 Task: Add Cedar's Mediterranean Foods Organic Grecian Golden Hour Hommus to the cart.
Action: Mouse moved to (791, 251)
Screenshot: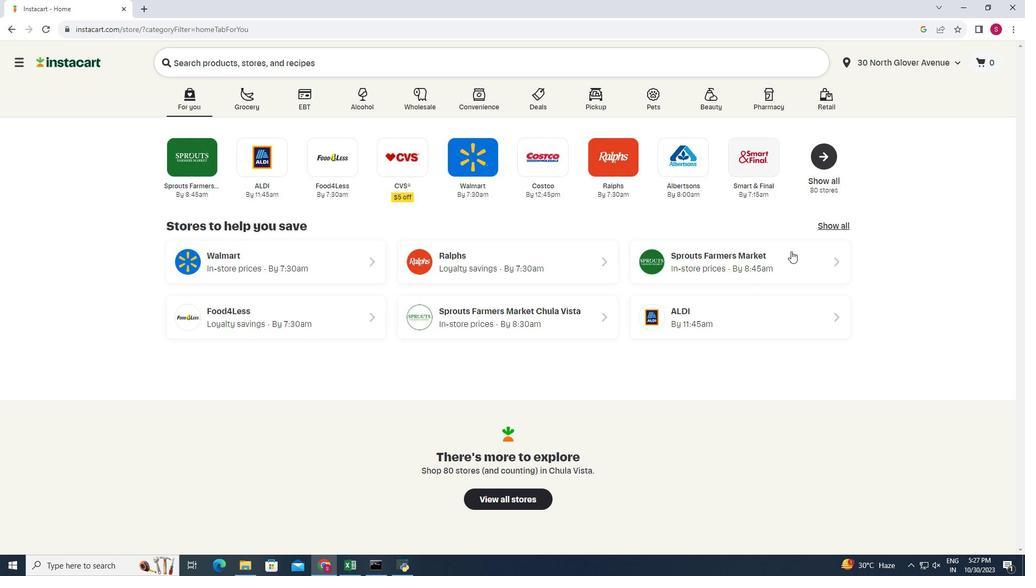 
Action: Mouse pressed left at (791, 251)
Screenshot: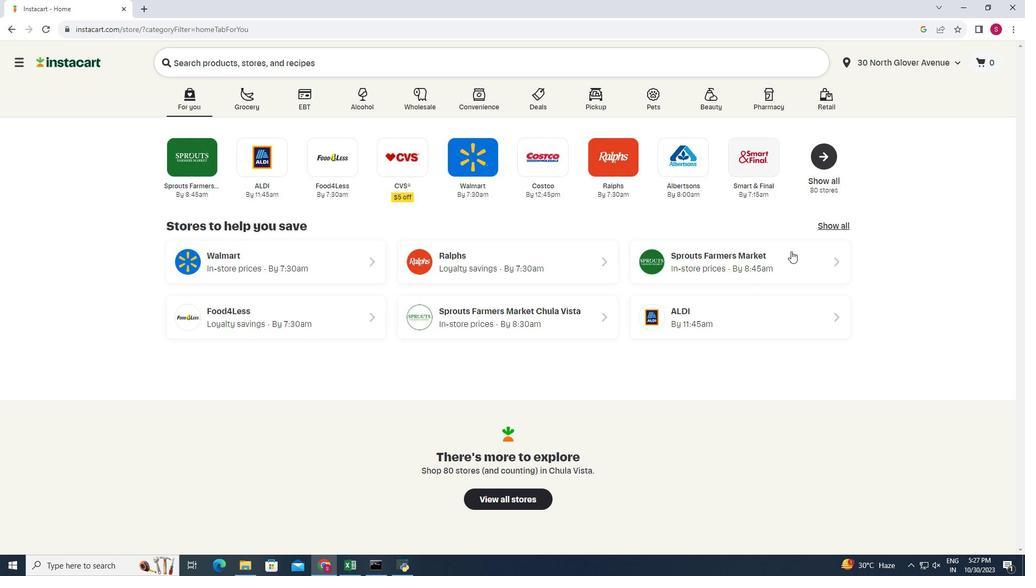 
Action: Mouse moved to (33, 469)
Screenshot: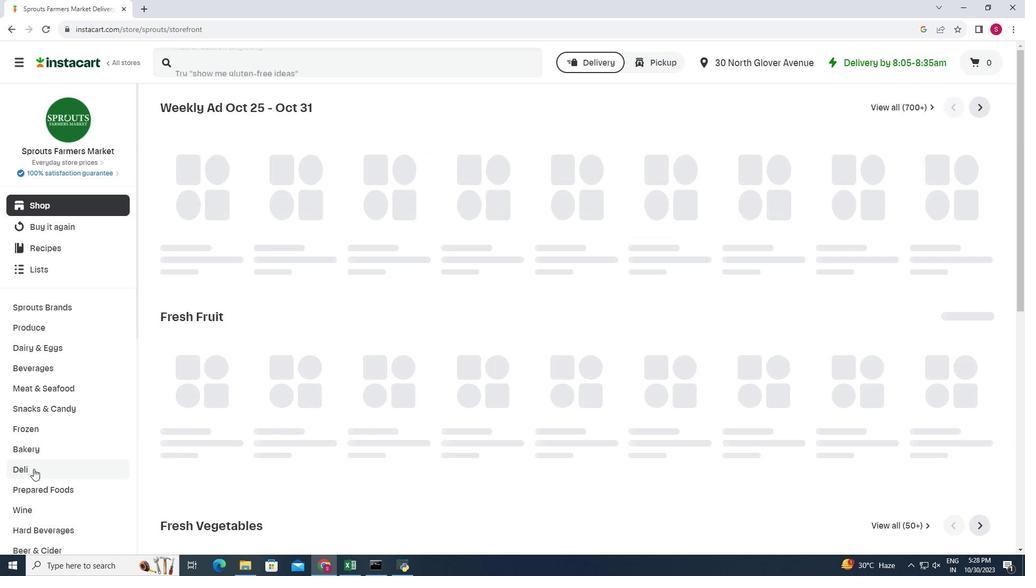 
Action: Mouse pressed left at (33, 469)
Screenshot: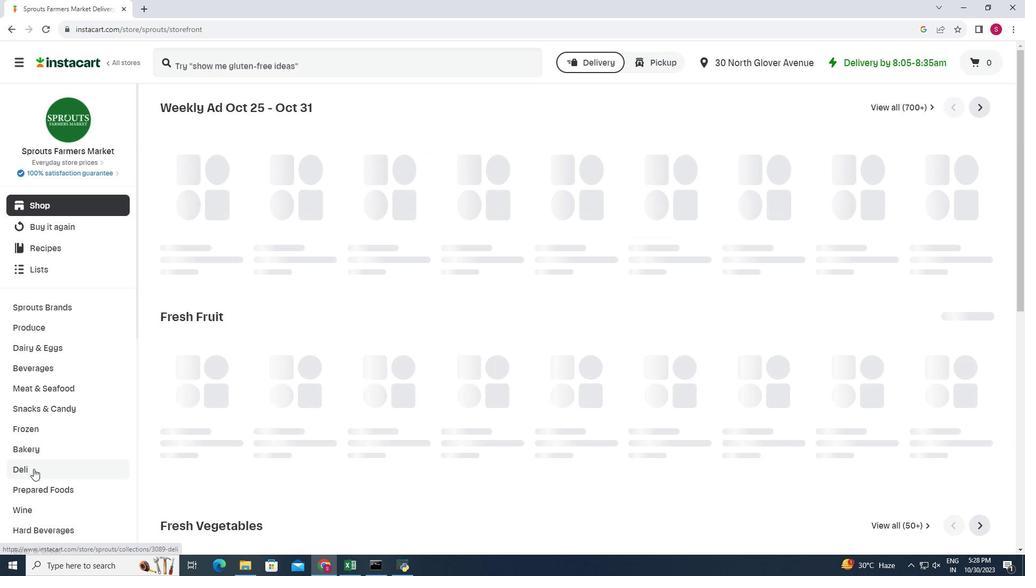 
Action: Mouse moved to (327, 133)
Screenshot: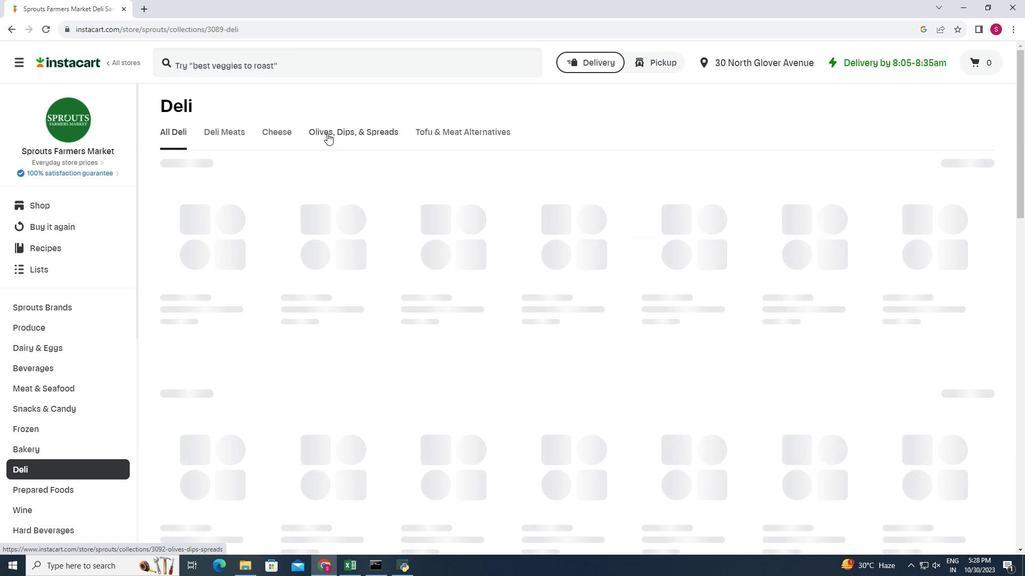 
Action: Mouse pressed left at (327, 133)
Screenshot: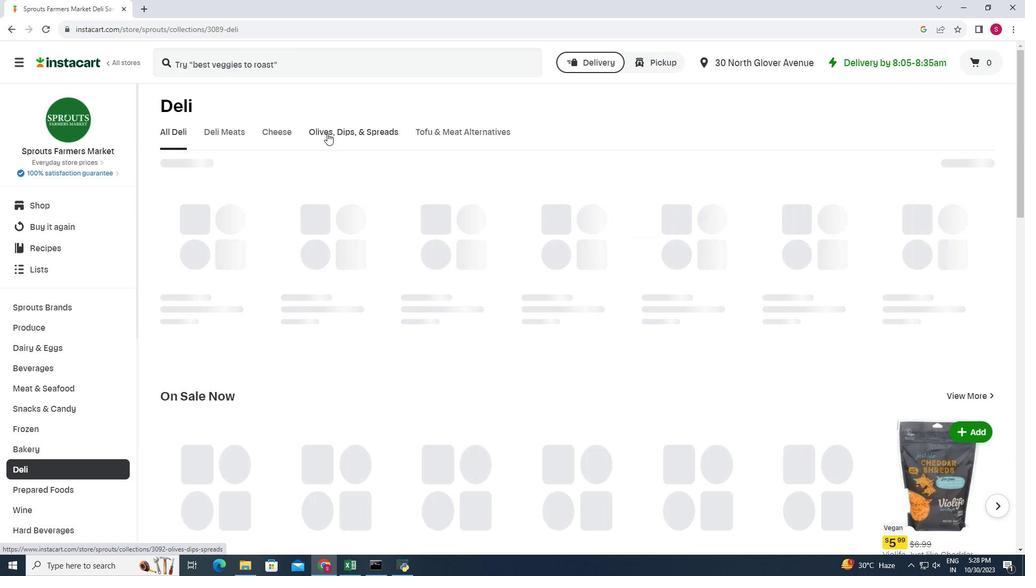 
Action: Mouse moved to (260, 177)
Screenshot: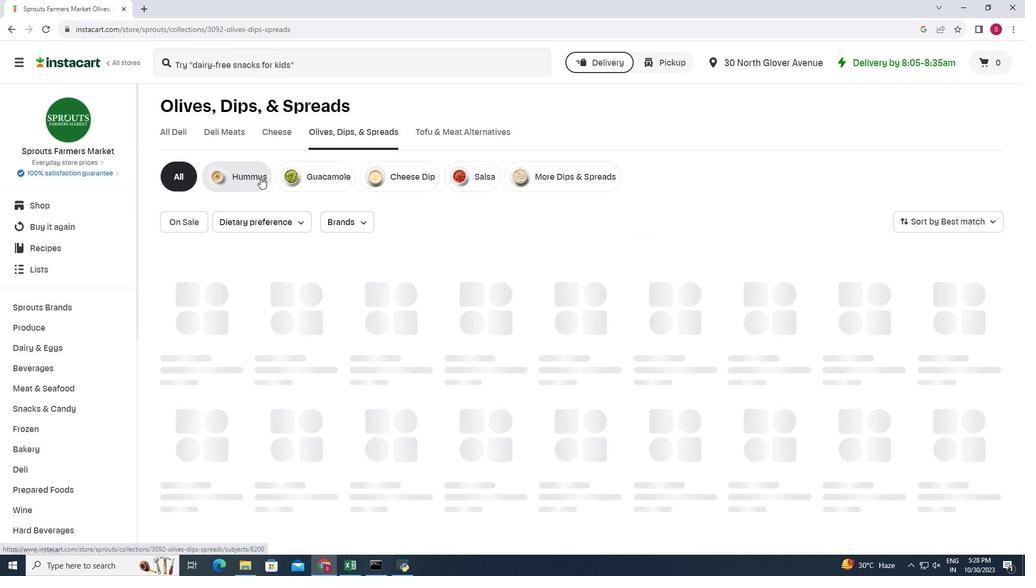 
Action: Mouse pressed left at (260, 177)
Screenshot: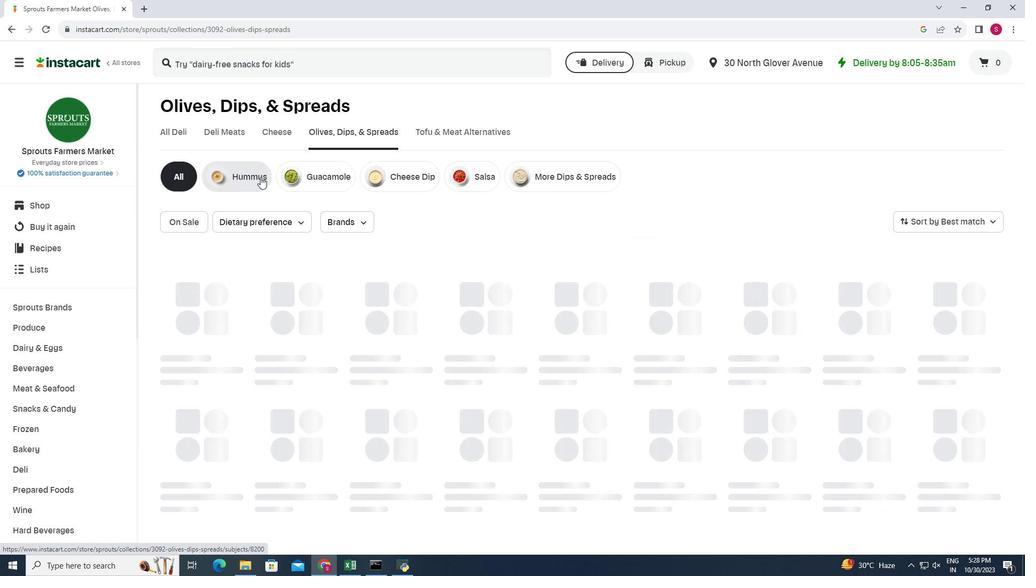 
Action: Mouse moved to (701, 213)
Screenshot: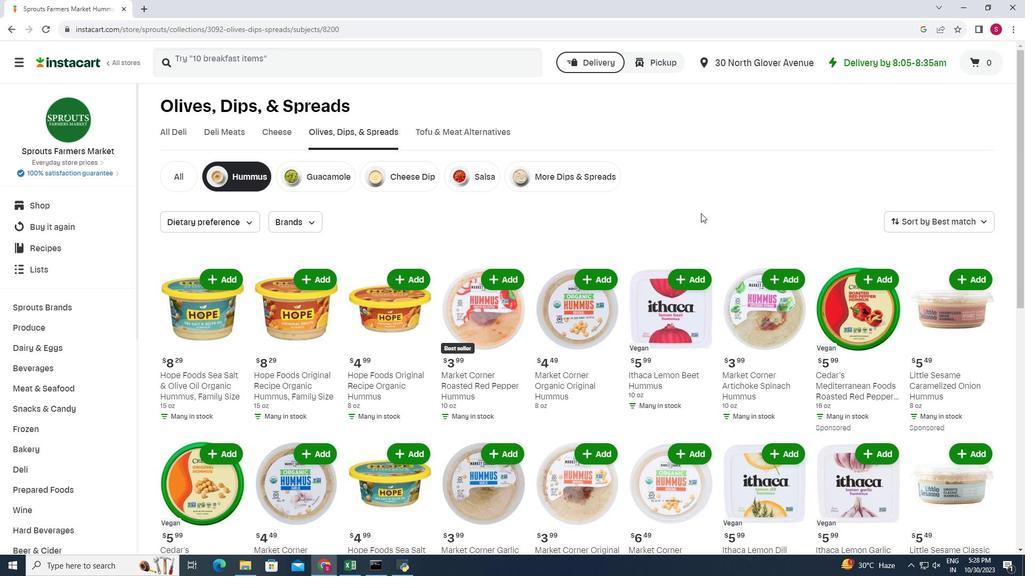 
Action: Mouse scrolled (701, 213) with delta (0, 0)
Screenshot: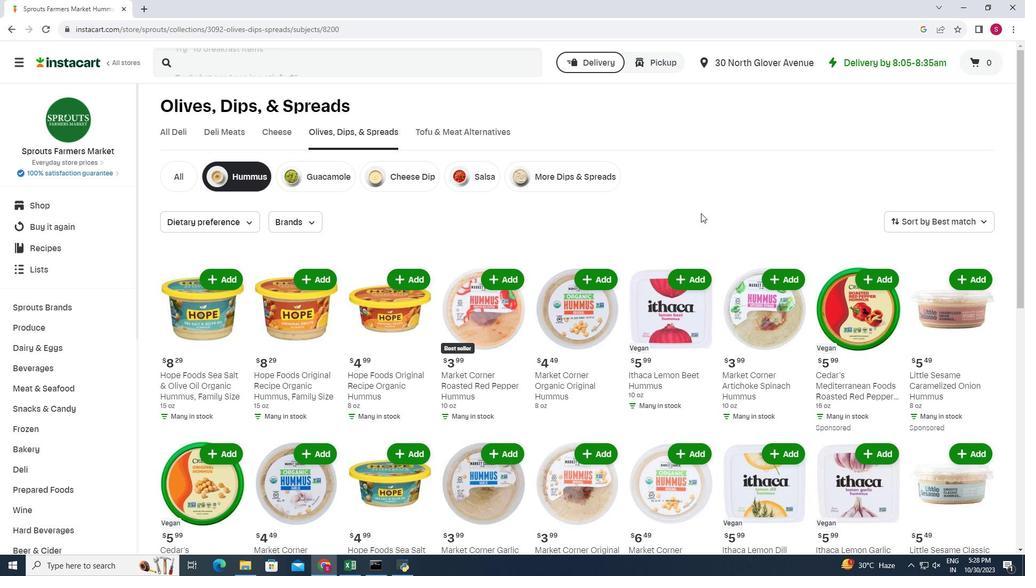 
Action: Mouse moved to (715, 207)
Screenshot: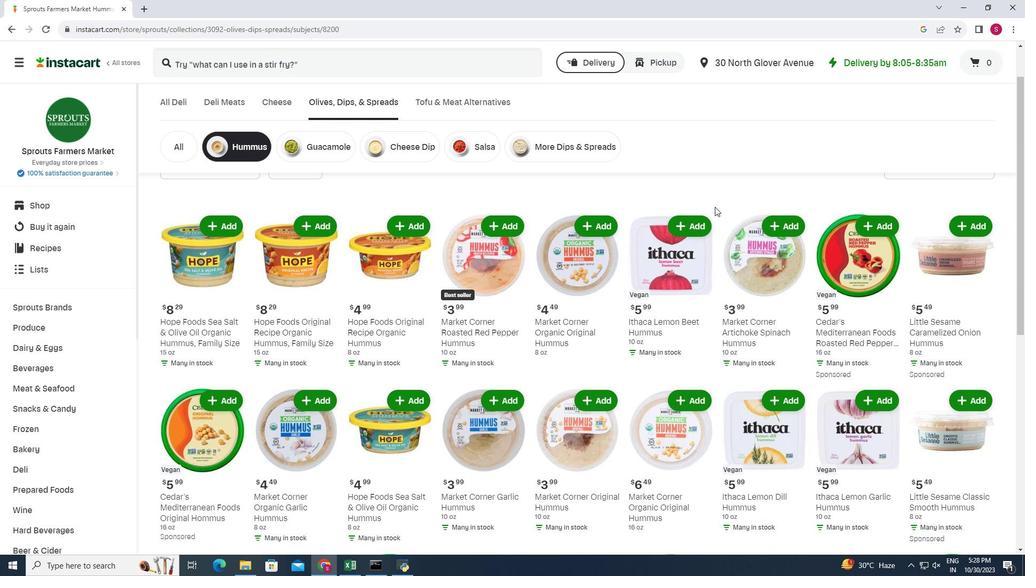 
Action: Mouse scrolled (715, 206) with delta (0, 0)
Screenshot: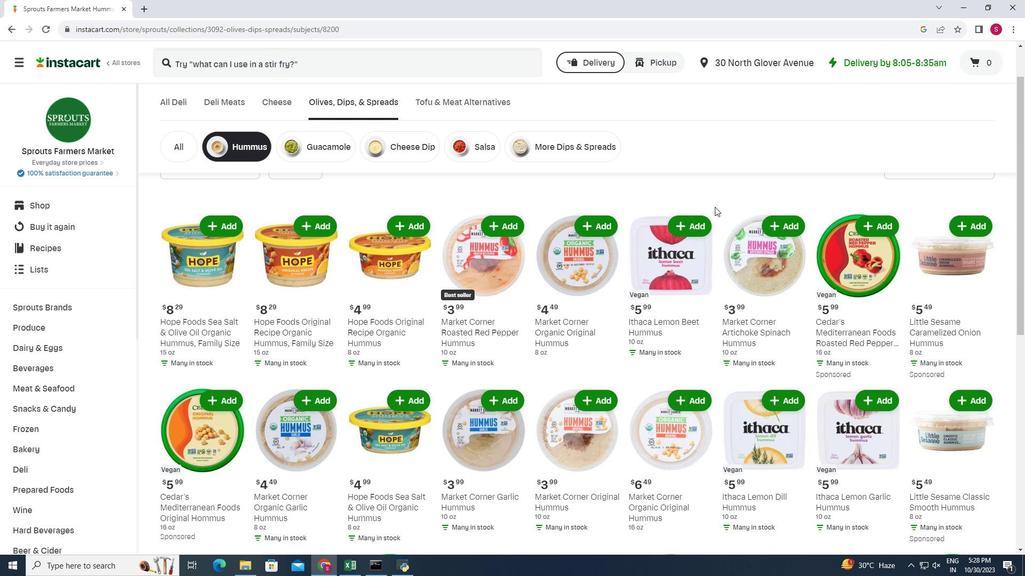 
Action: Mouse scrolled (715, 206) with delta (0, 0)
Screenshot: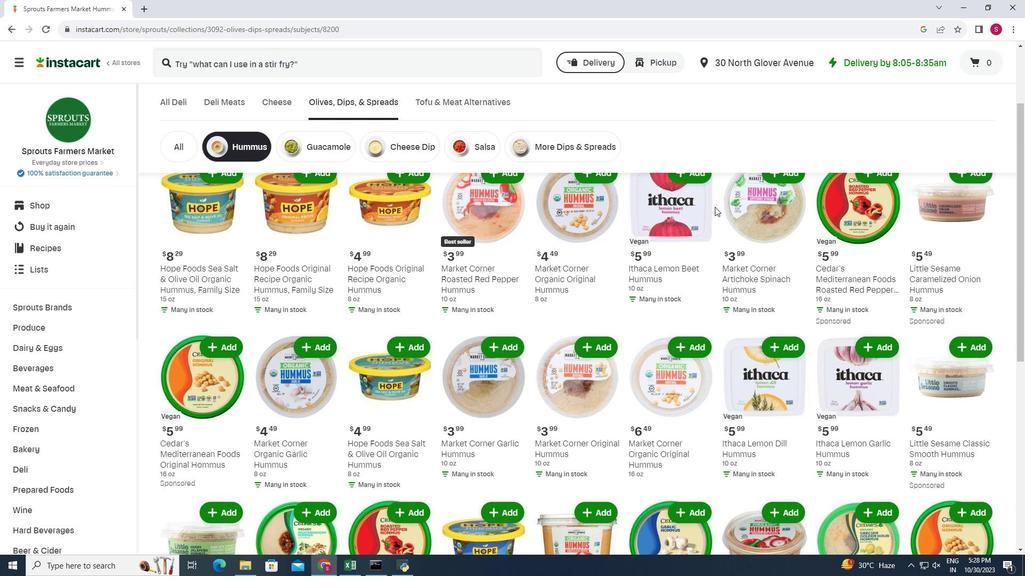 
Action: Mouse scrolled (715, 206) with delta (0, 0)
Screenshot: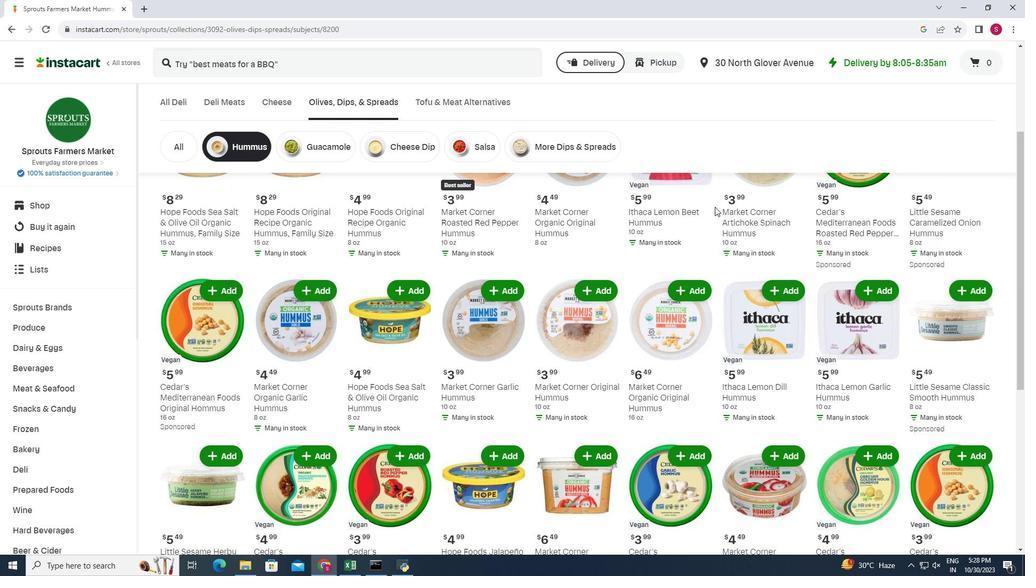 
Action: Mouse scrolled (715, 206) with delta (0, 0)
Screenshot: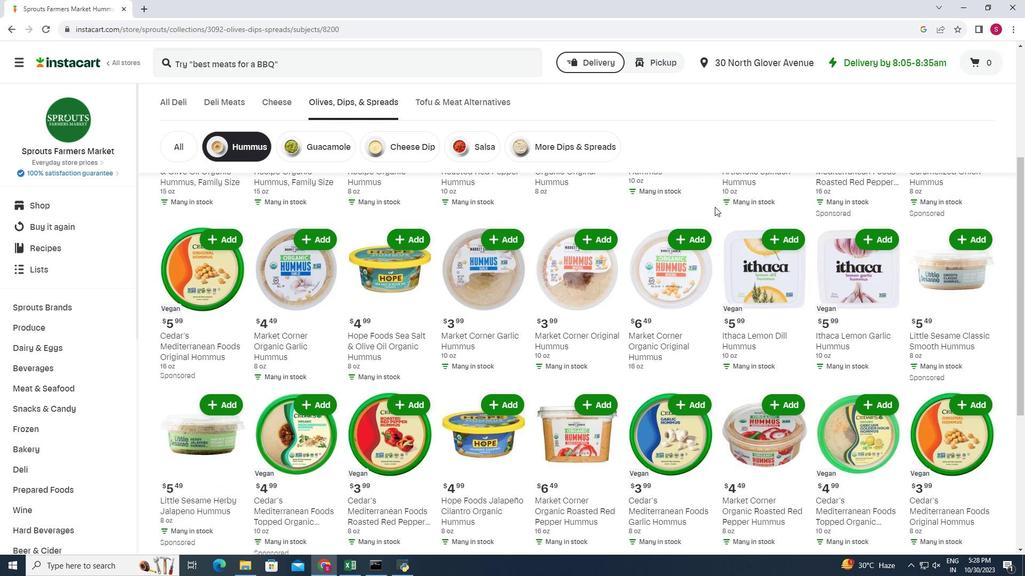 
Action: Mouse scrolled (715, 206) with delta (0, 0)
Screenshot: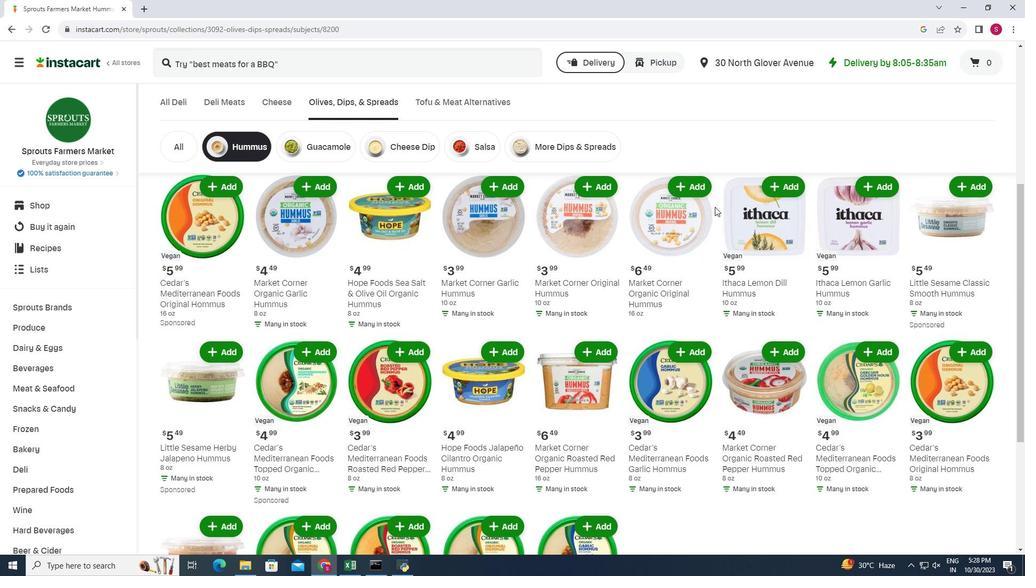 
Action: Mouse scrolled (715, 206) with delta (0, 0)
Screenshot: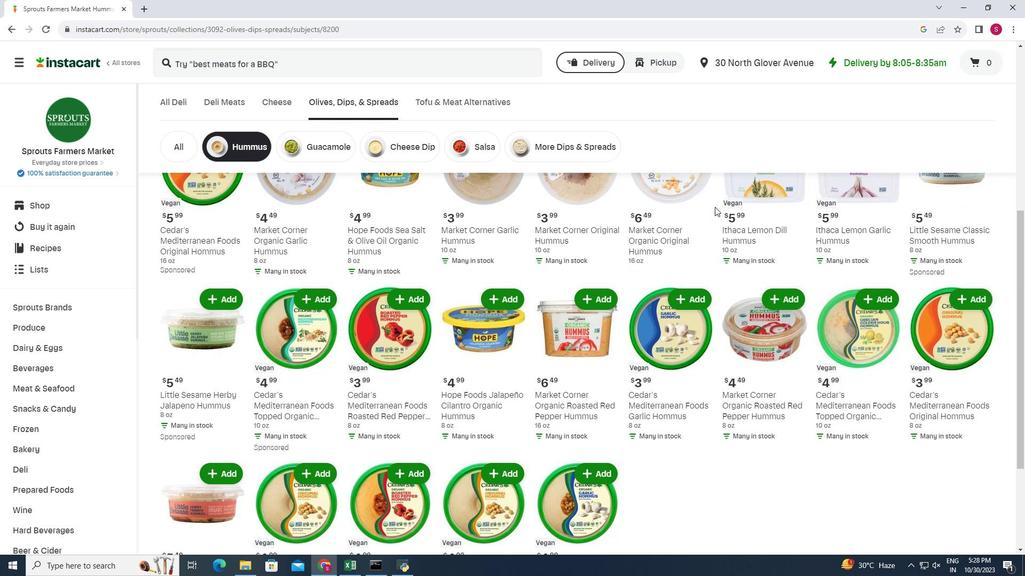 
Action: Mouse scrolled (715, 206) with delta (0, 0)
Screenshot: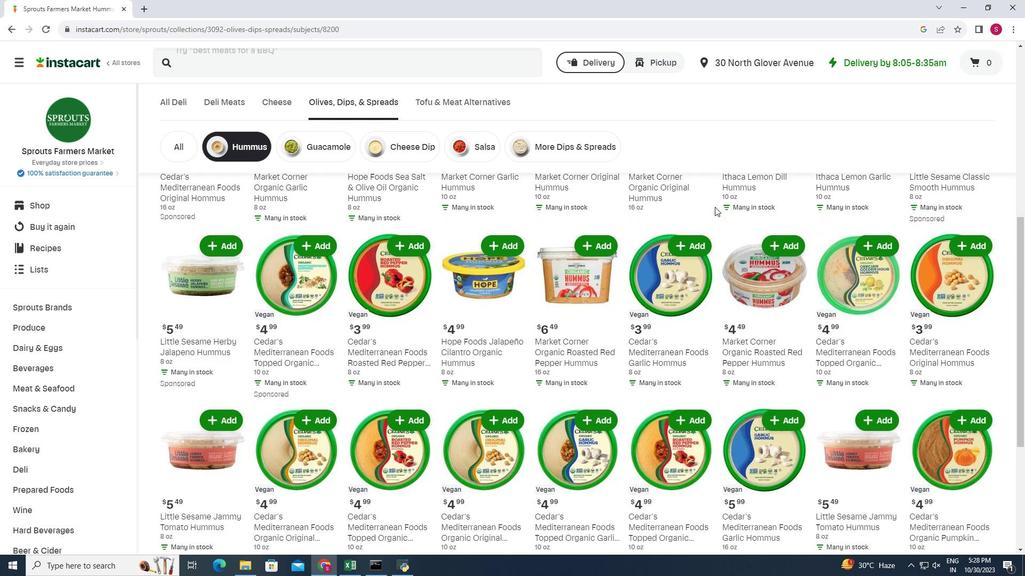 
Action: Mouse scrolled (715, 206) with delta (0, 0)
Screenshot: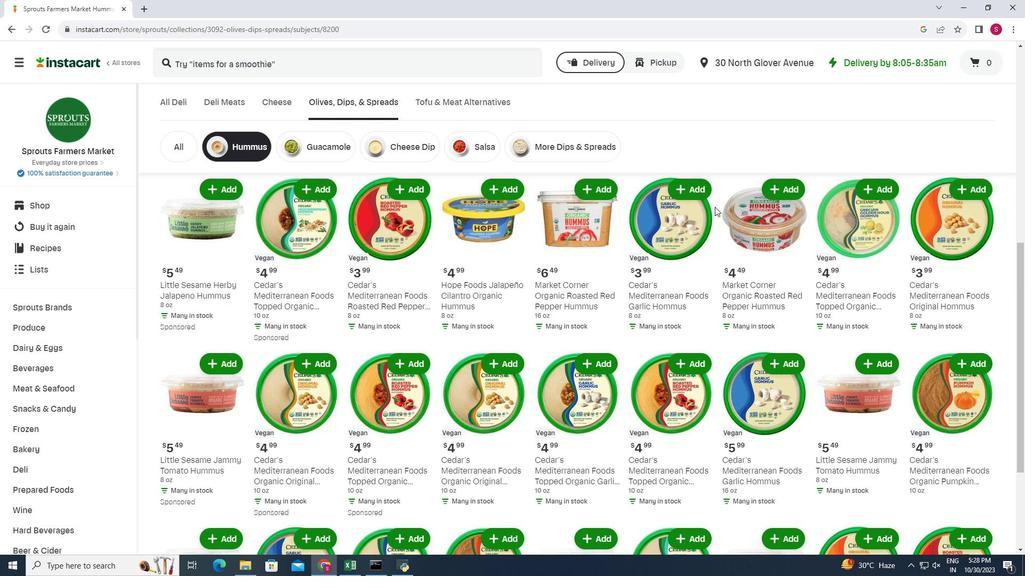 
Action: Mouse scrolled (715, 206) with delta (0, 0)
Screenshot: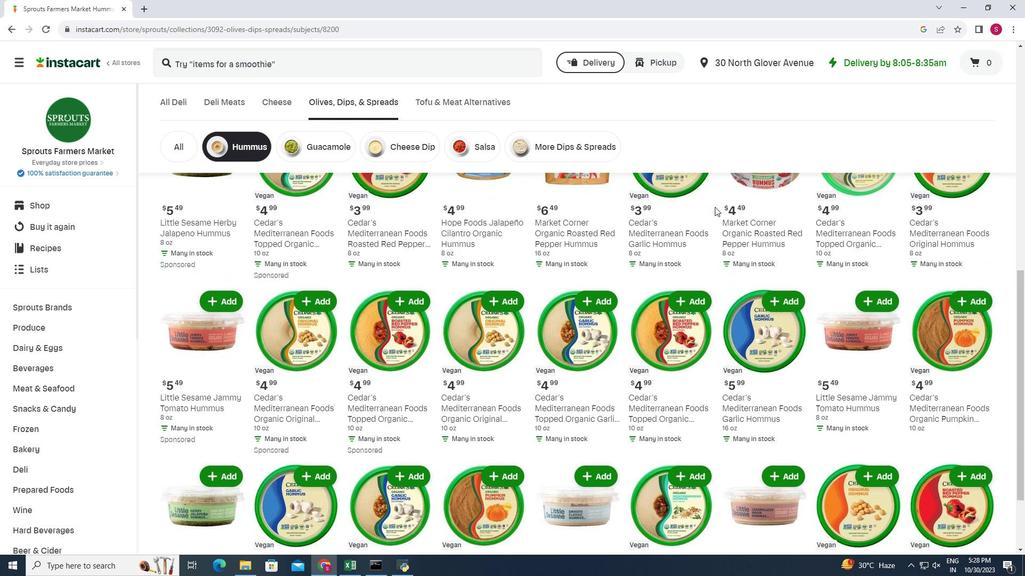 
Action: Mouse scrolled (715, 206) with delta (0, 0)
Screenshot: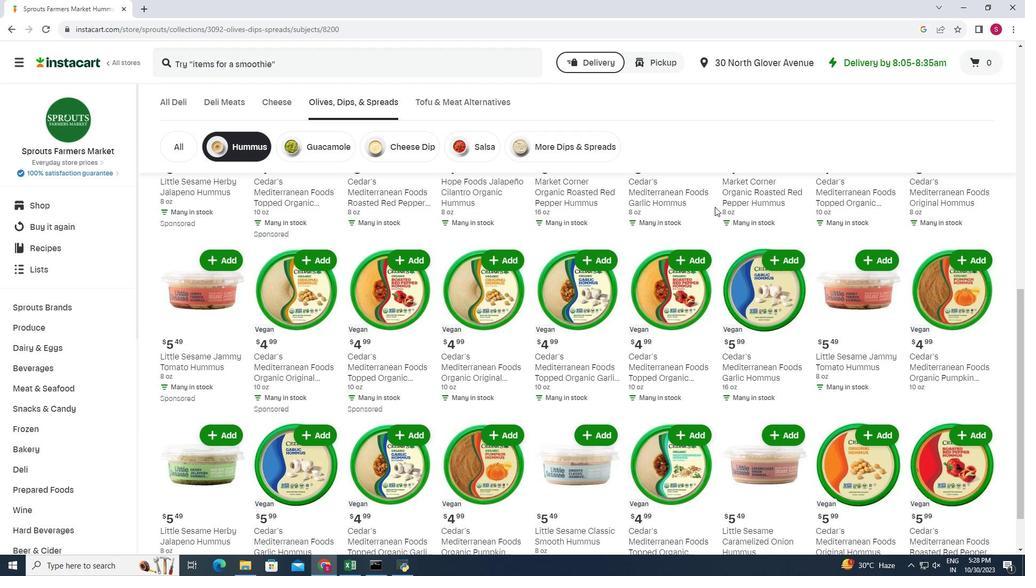 
Action: Mouse scrolled (715, 206) with delta (0, 0)
Screenshot: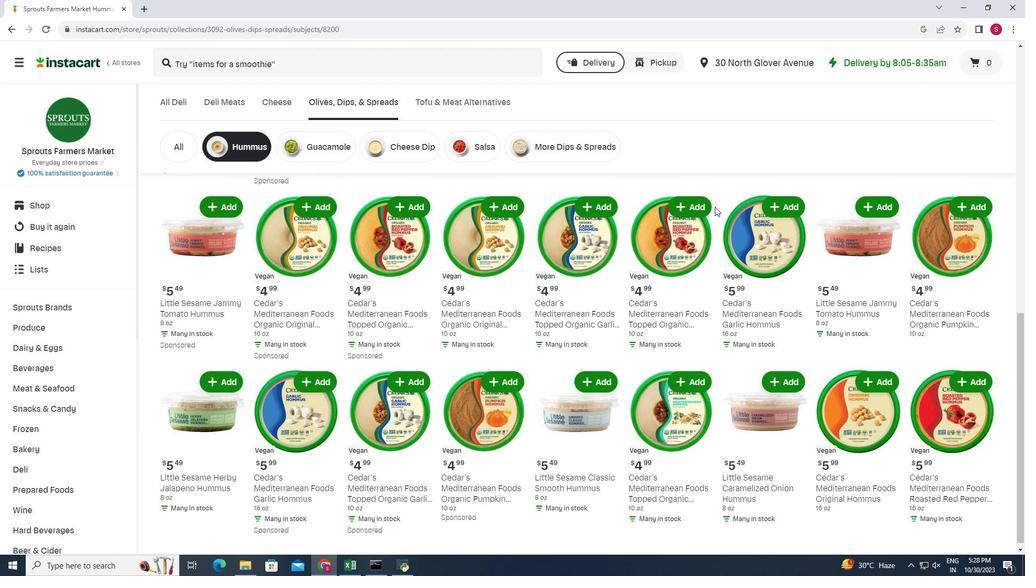 
Action: Mouse scrolled (715, 206) with delta (0, 0)
Screenshot: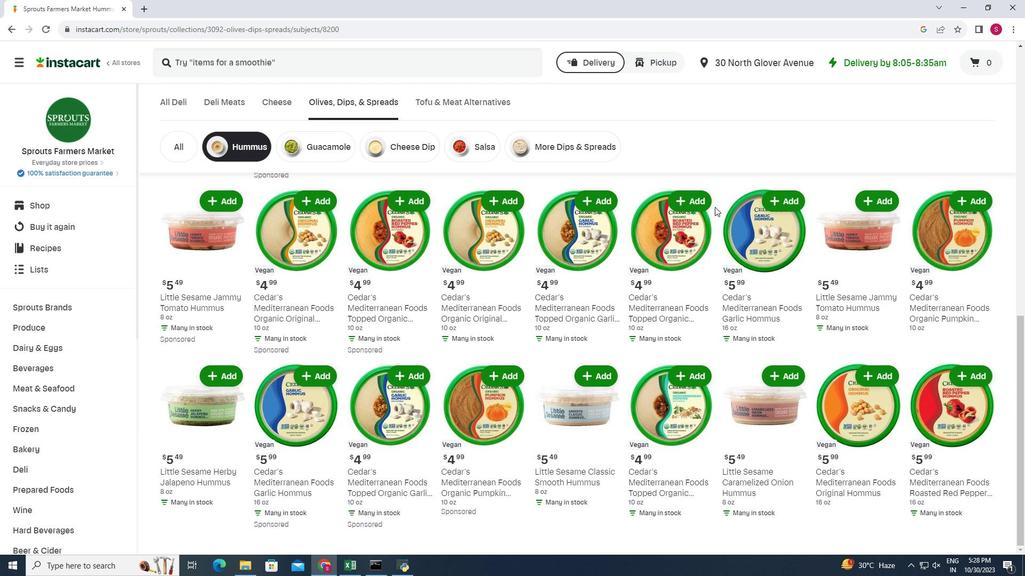 
Action: Mouse scrolled (715, 206) with delta (0, 0)
Screenshot: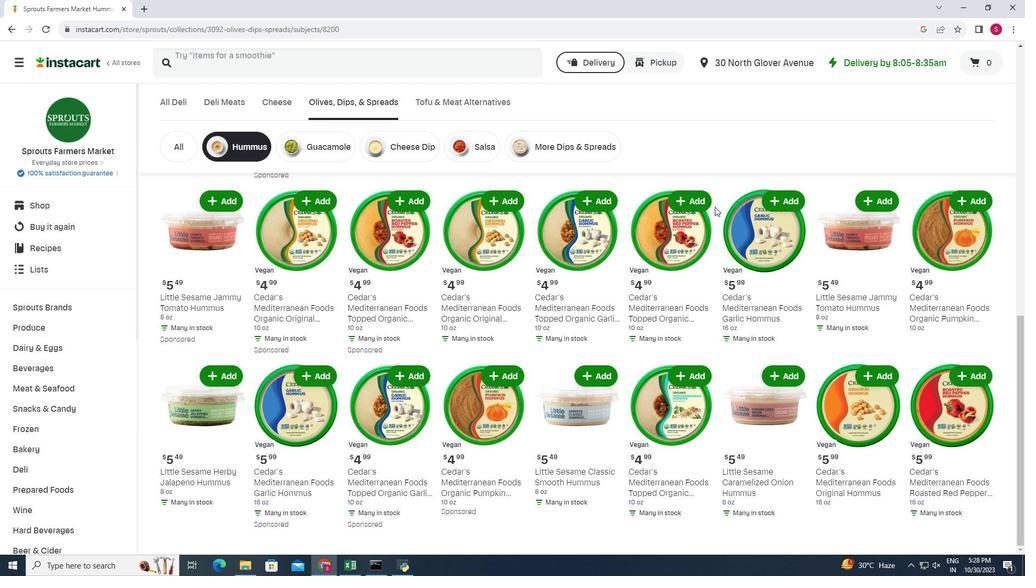 
